 Task: select a rule when a due date less than hours from now is removed from a card by anyone.
Action: Mouse moved to (1084, 91)
Screenshot: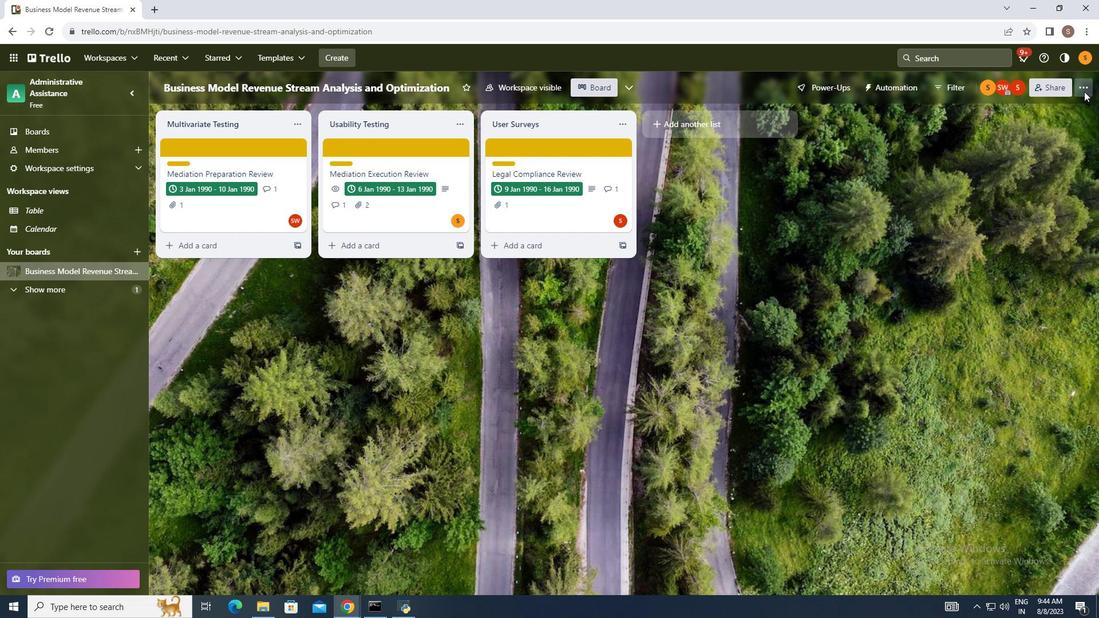 
Action: Mouse pressed left at (1084, 91)
Screenshot: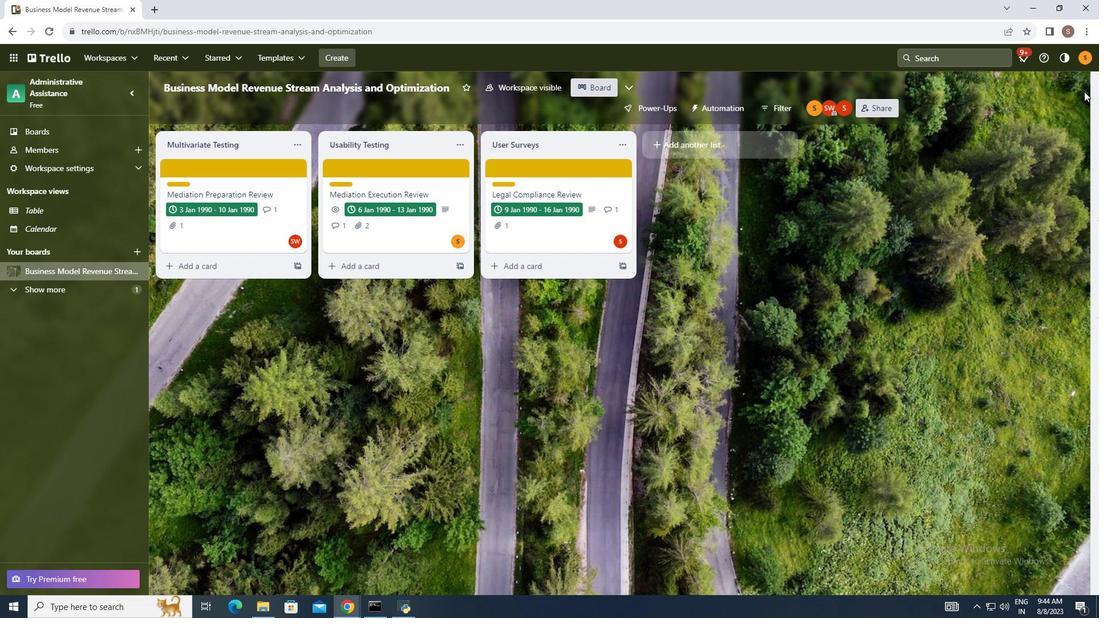 
Action: Mouse moved to (960, 238)
Screenshot: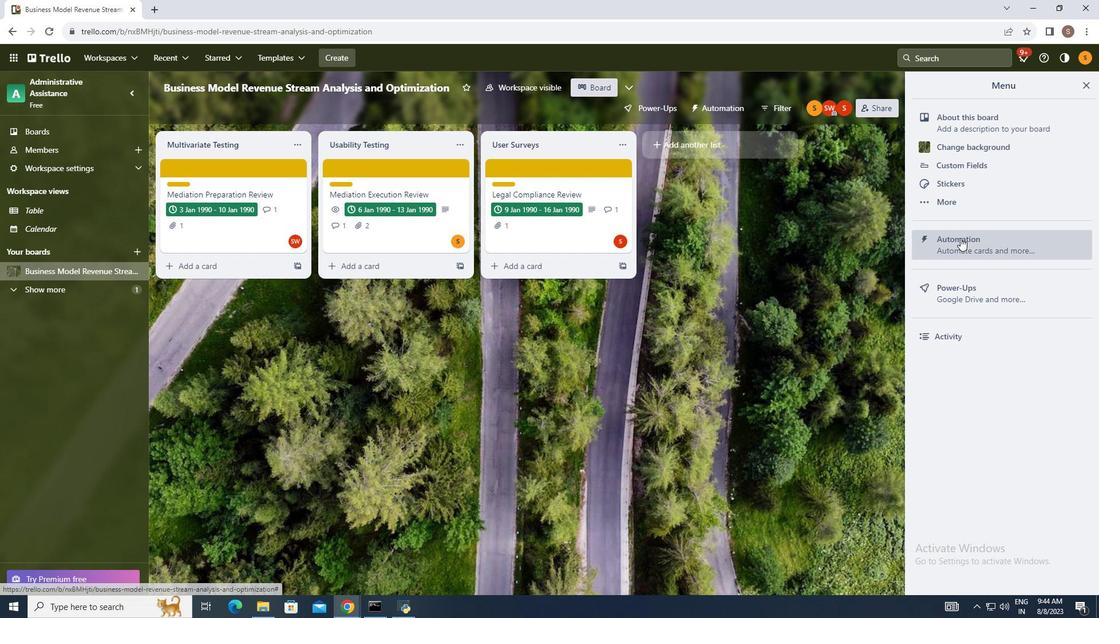 
Action: Mouse pressed left at (960, 238)
Screenshot: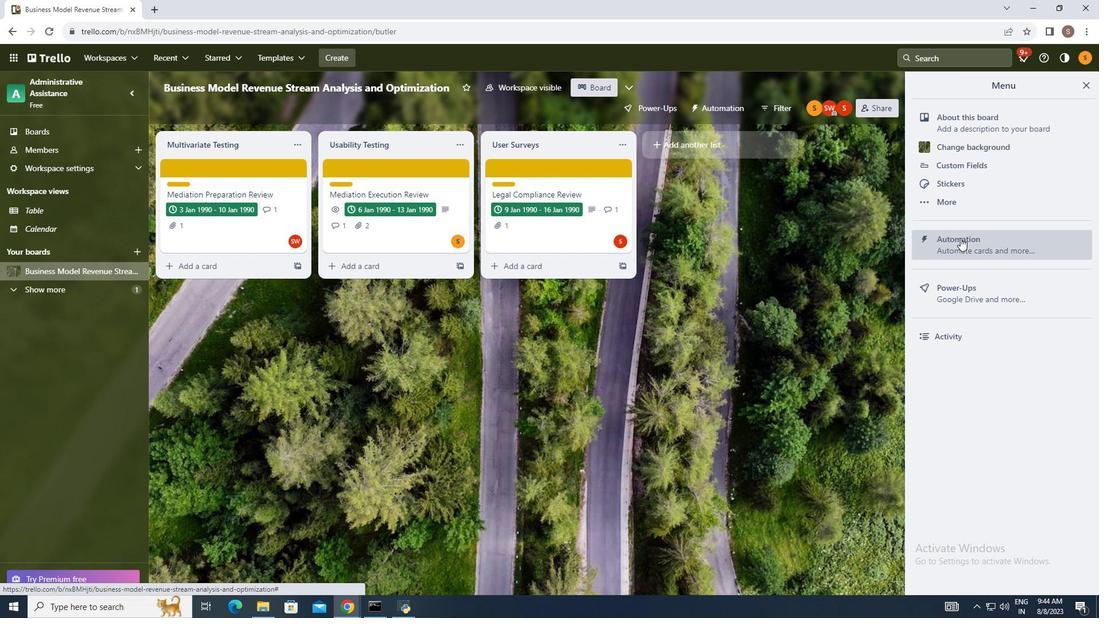 
Action: Mouse moved to (217, 209)
Screenshot: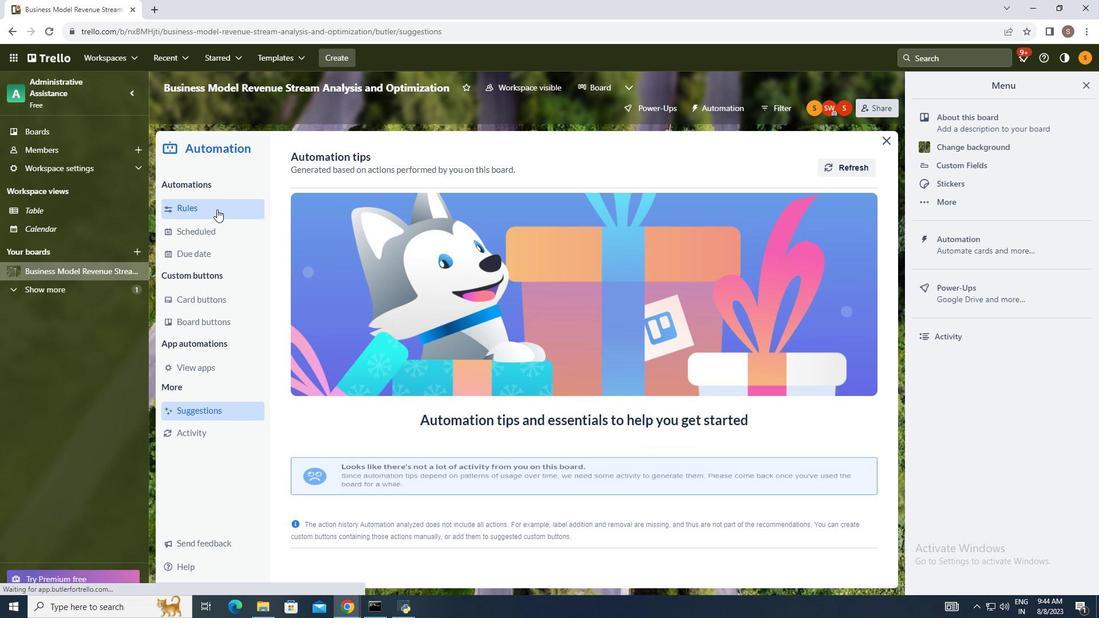 
Action: Mouse pressed left at (217, 209)
Screenshot: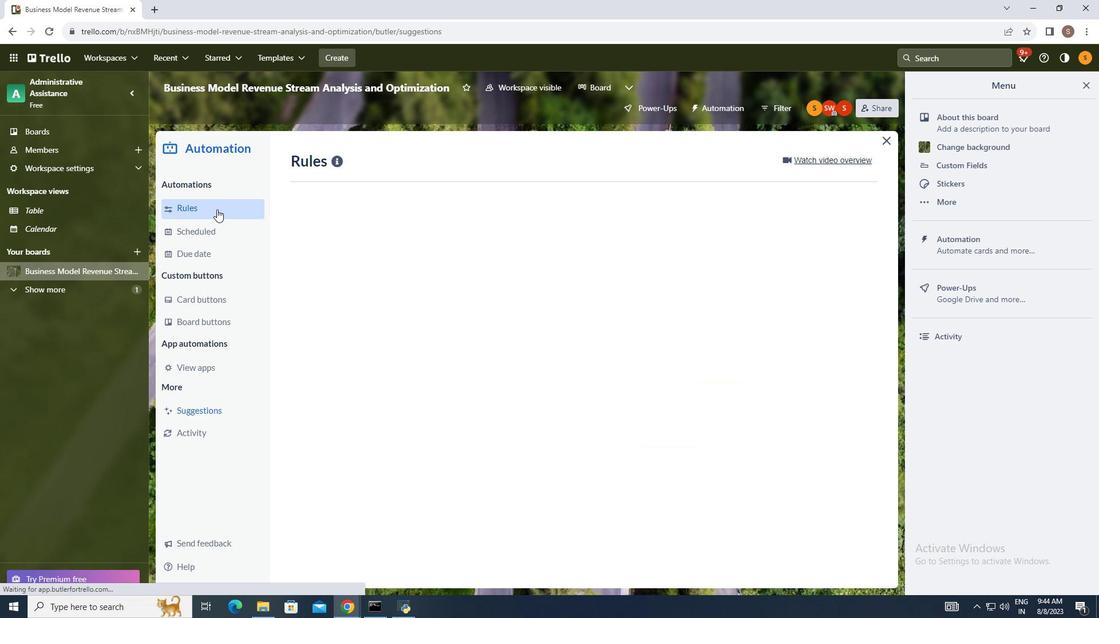 
Action: Mouse moved to (765, 164)
Screenshot: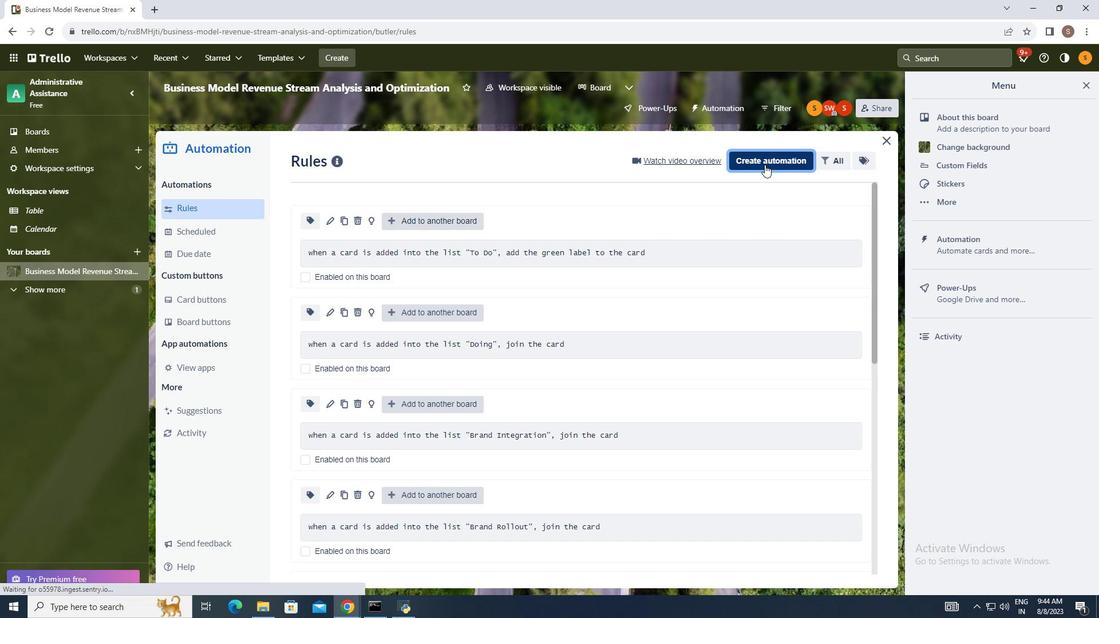 
Action: Mouse pressed left at (765, 164)
Screenshot: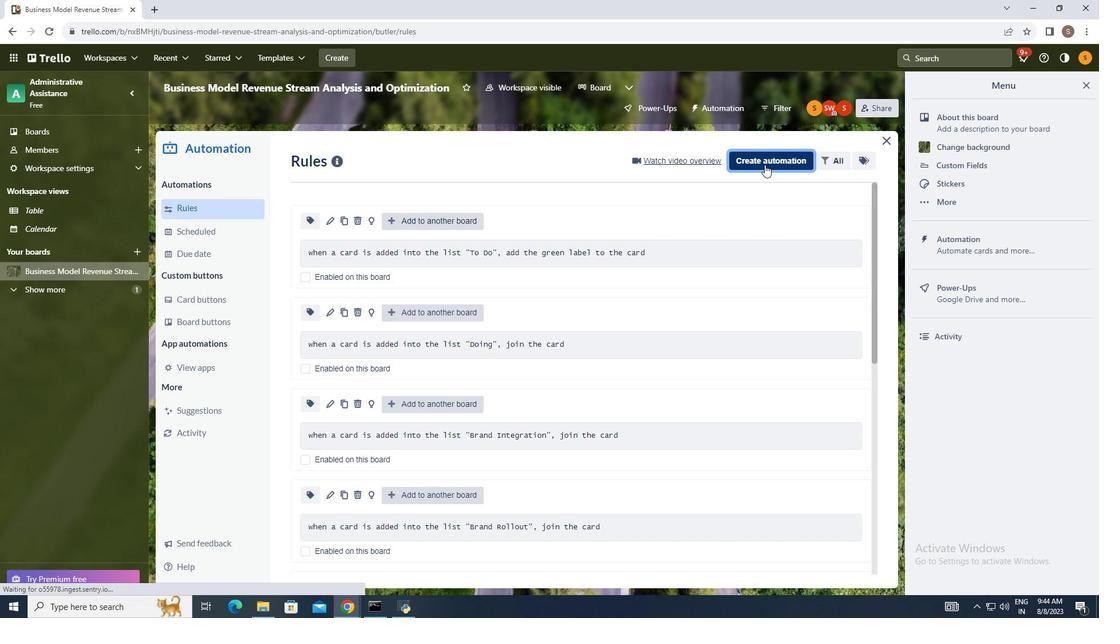
Action: Mouse moved to (586, 345)
Screenshot: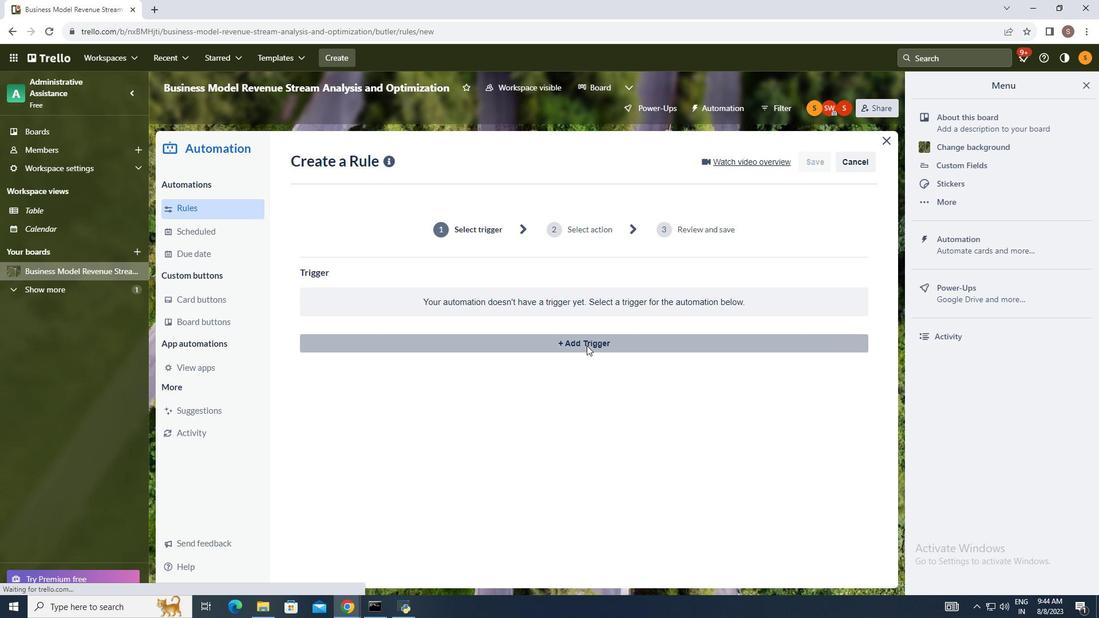 
Action: Mouse pressed left at (586, 345)
Screenshot: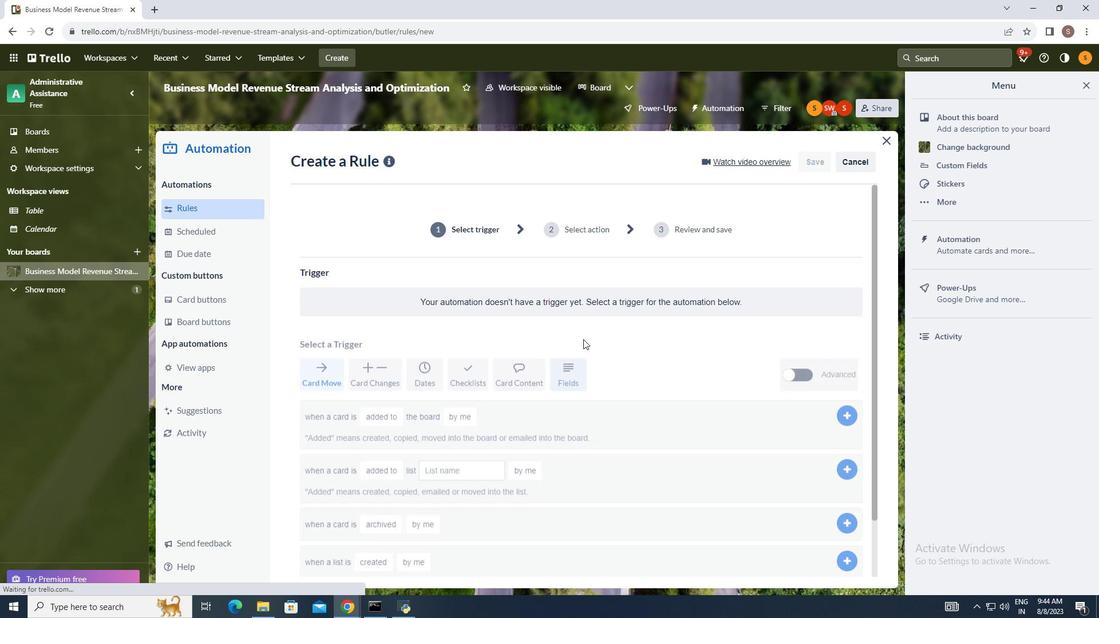 
Action: Mouse moved to (436, 375)
Screenshot: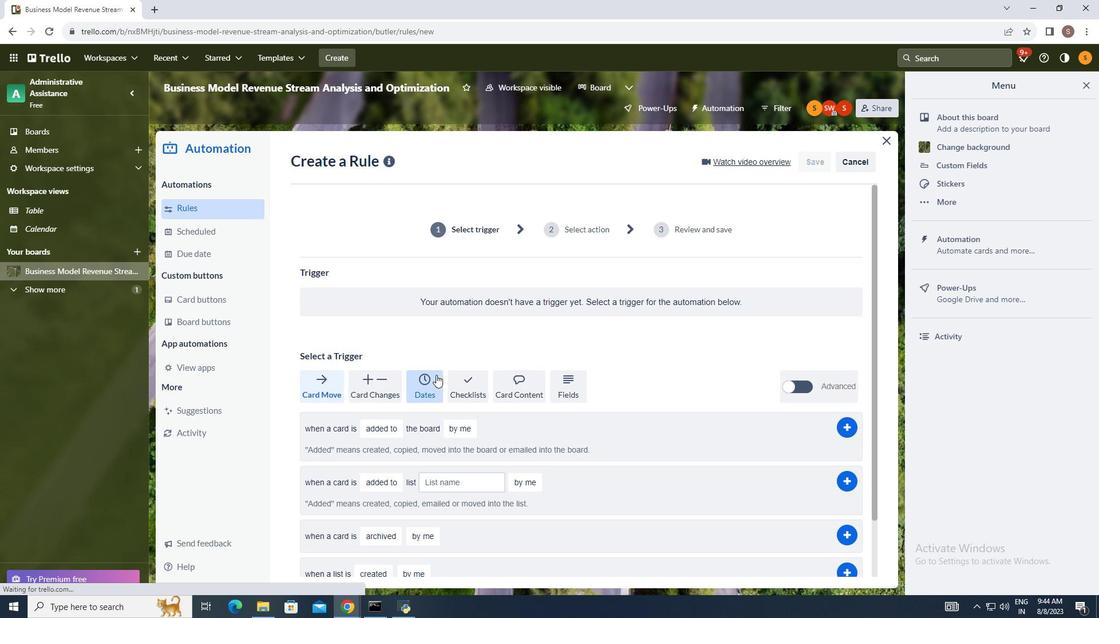 
Action: Mouse pressed left at (436, 375)
Screenshot: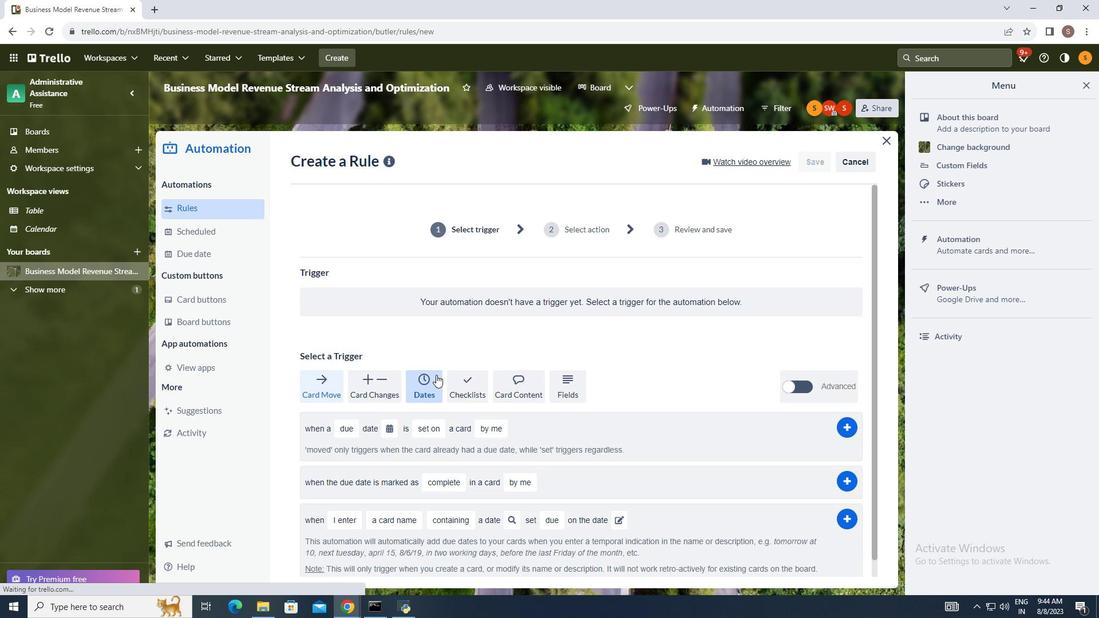 
Action: Mouse moved to (336, 427)
Screenshot: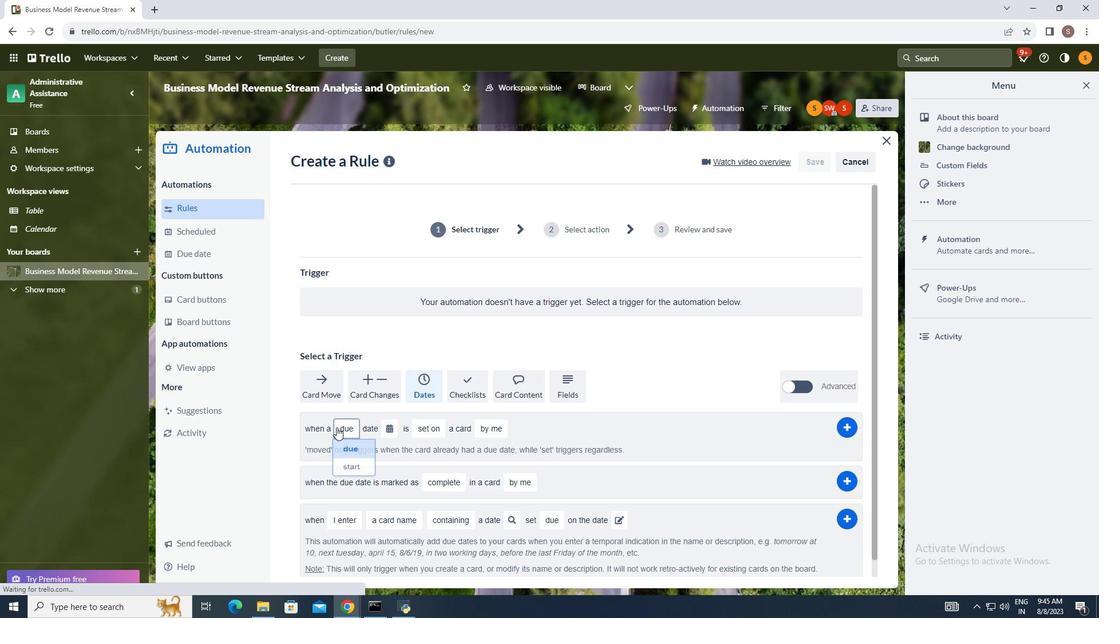 
Action: Mouse pressed left at (336, 427)
Screenshot: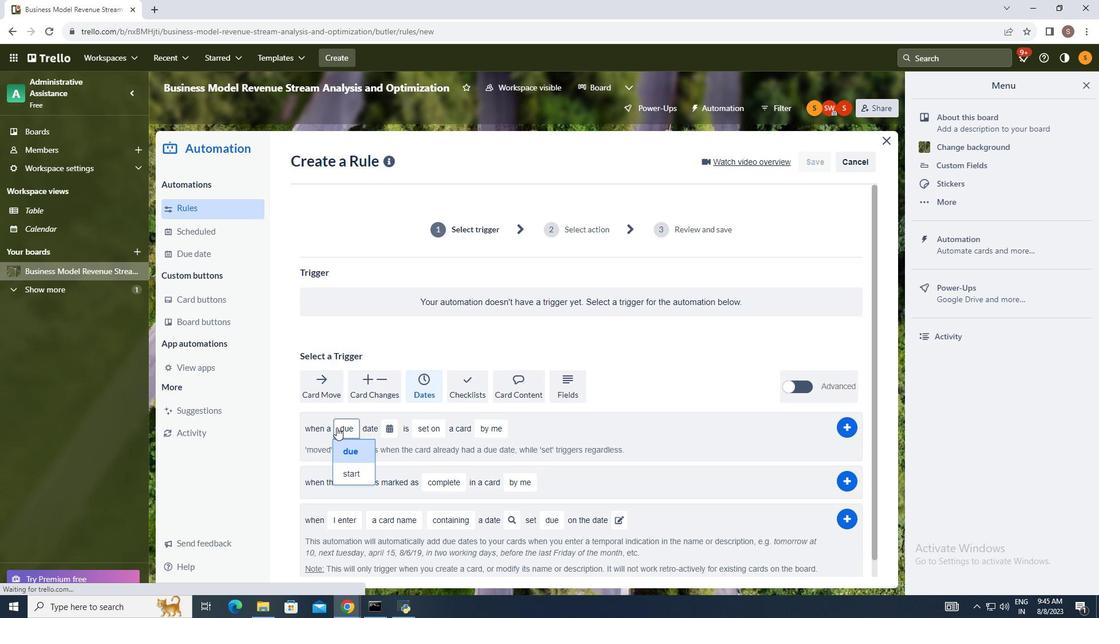 
Action: Mouse moved to (352, 448)
Screenshot: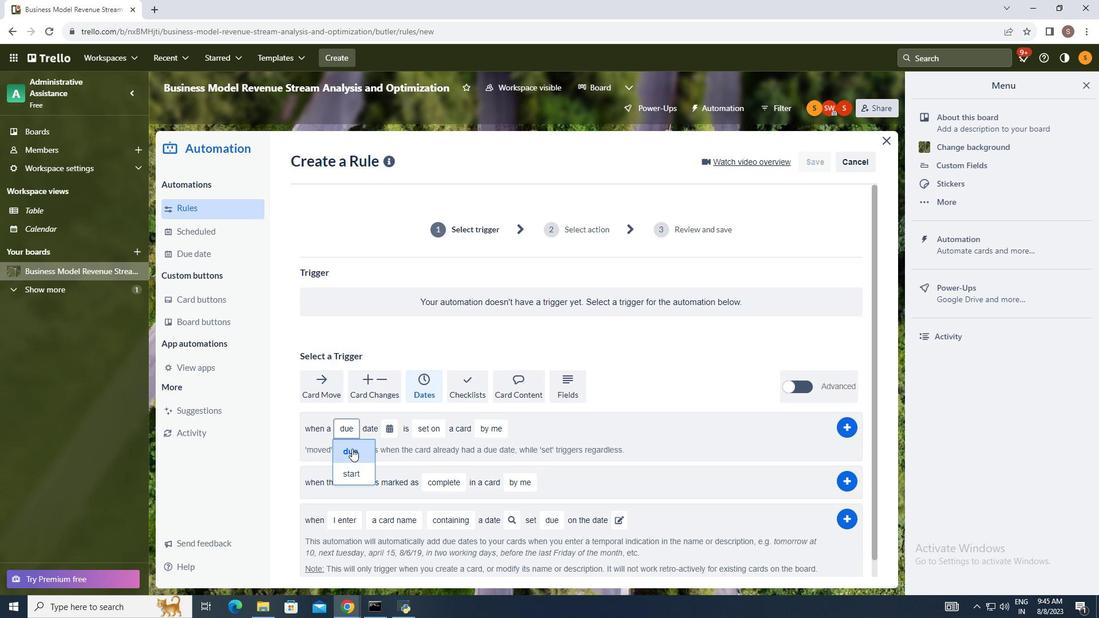 
Action: Mouse pressed left at (352, 448)
Screenshot: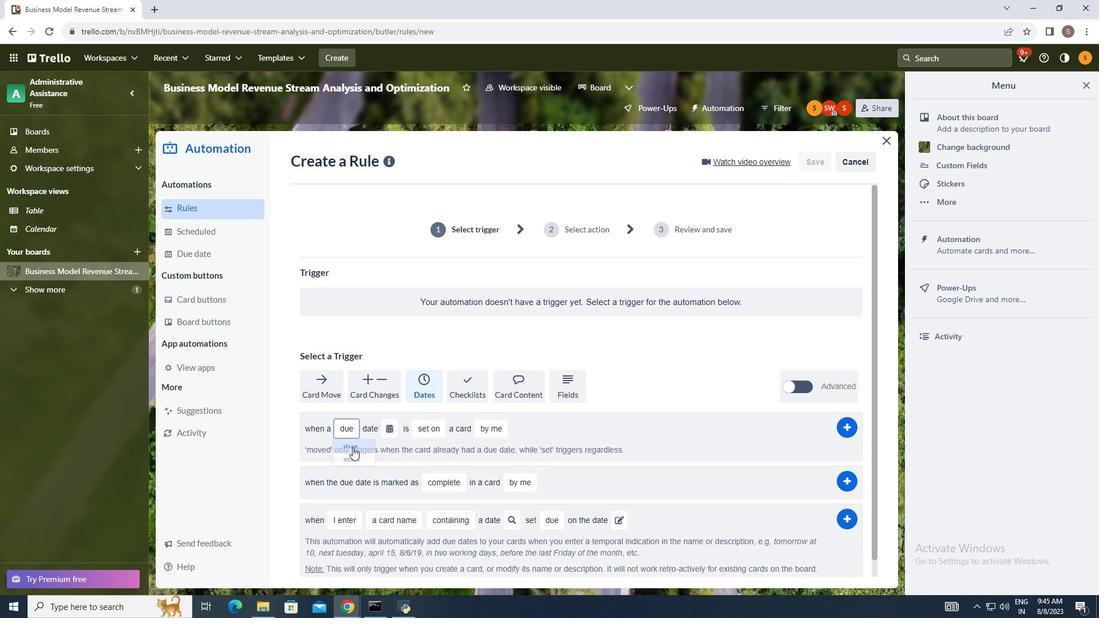 
Action: Mouse moved to (391, 429)
Screenshot: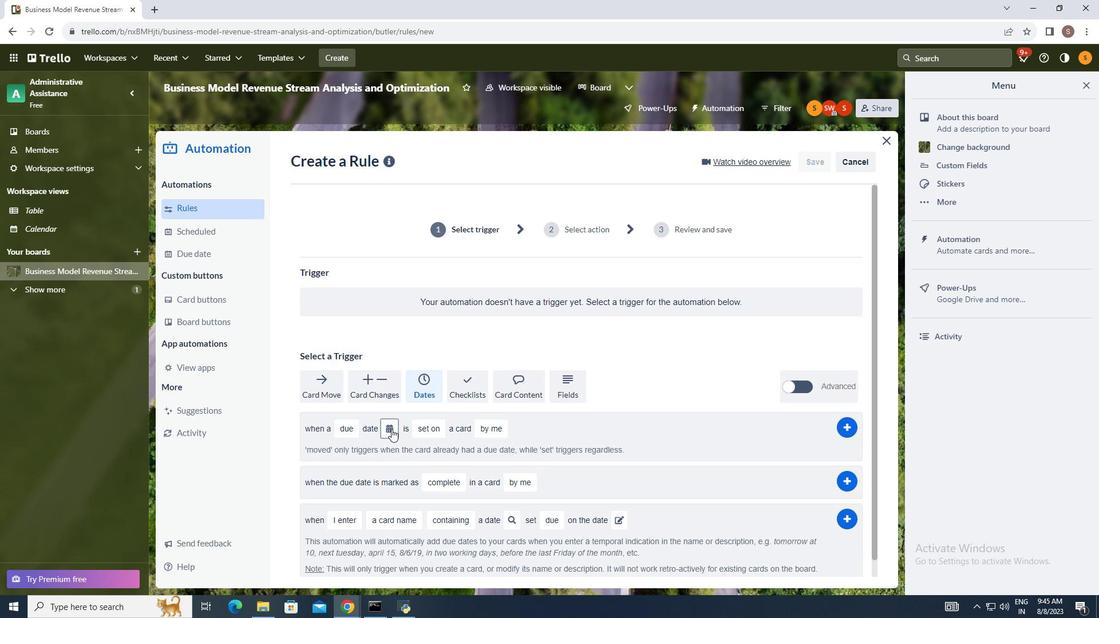 
Action: Mouse pressed left at (391, 429)
Screenshot: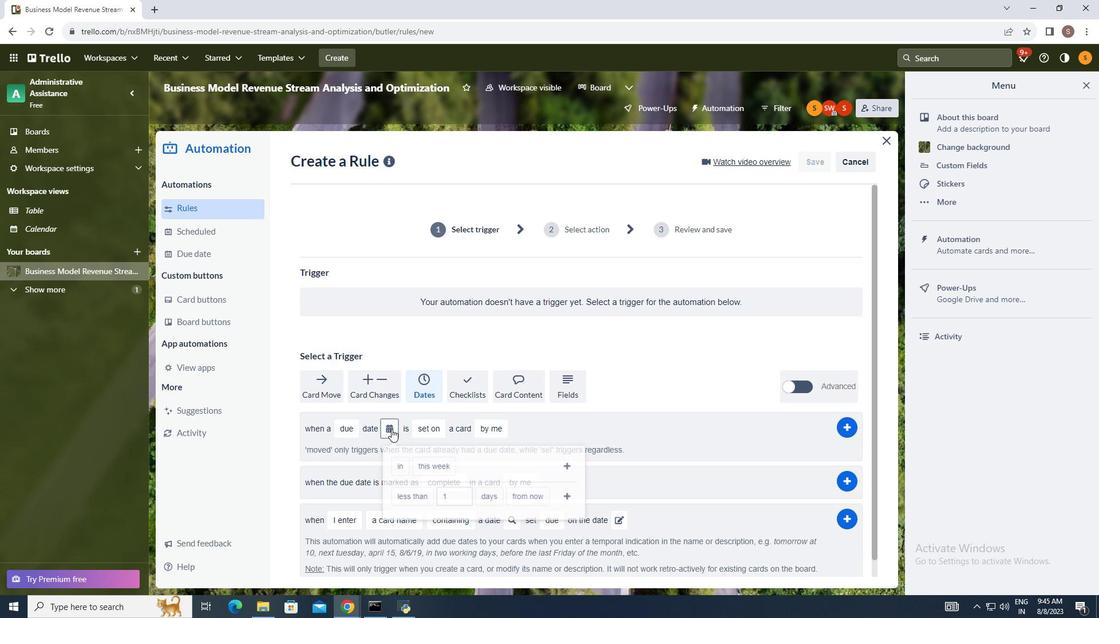 
Action: Mouse moved to (412, 497)
Screenshot: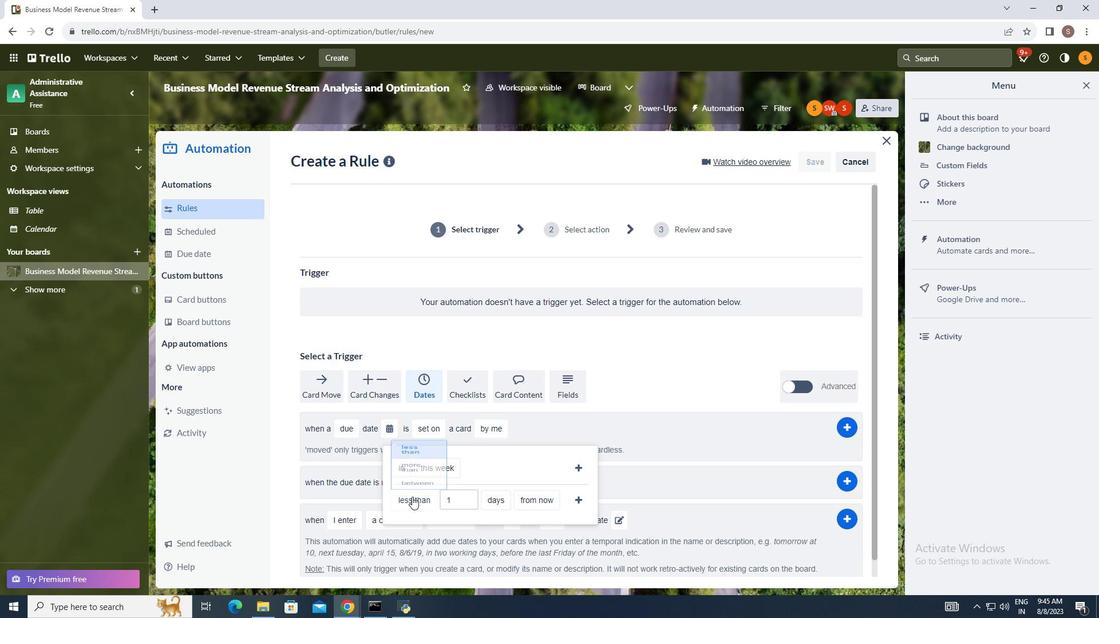 
Action: Mouse pressed left at (412, 497)
Screenshot: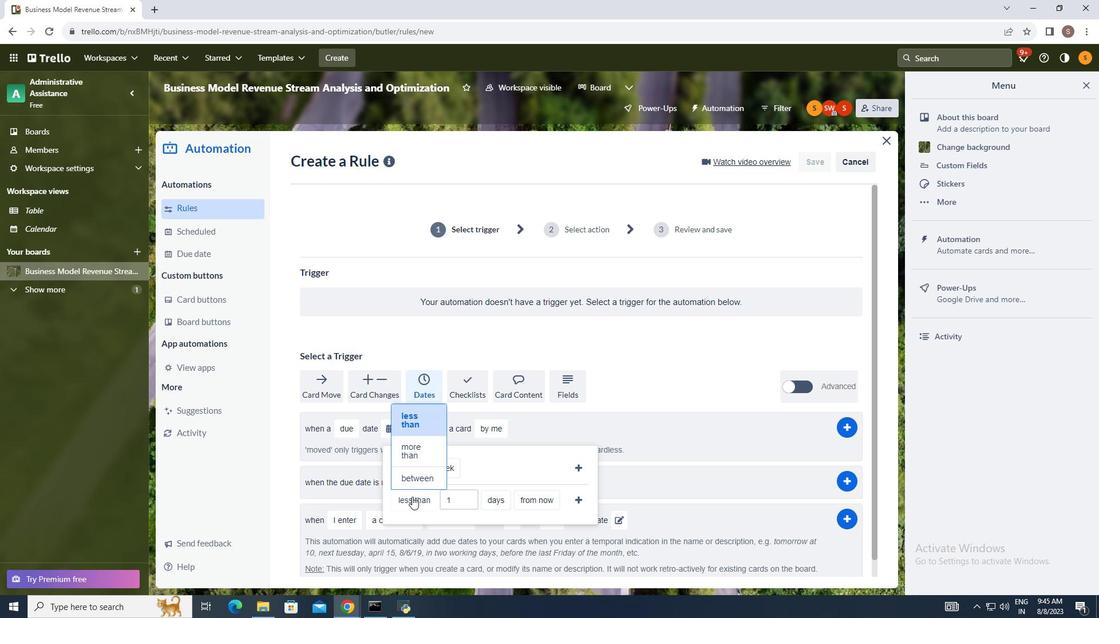 
Action: Mouse moved to (419, 418)
Screenshot: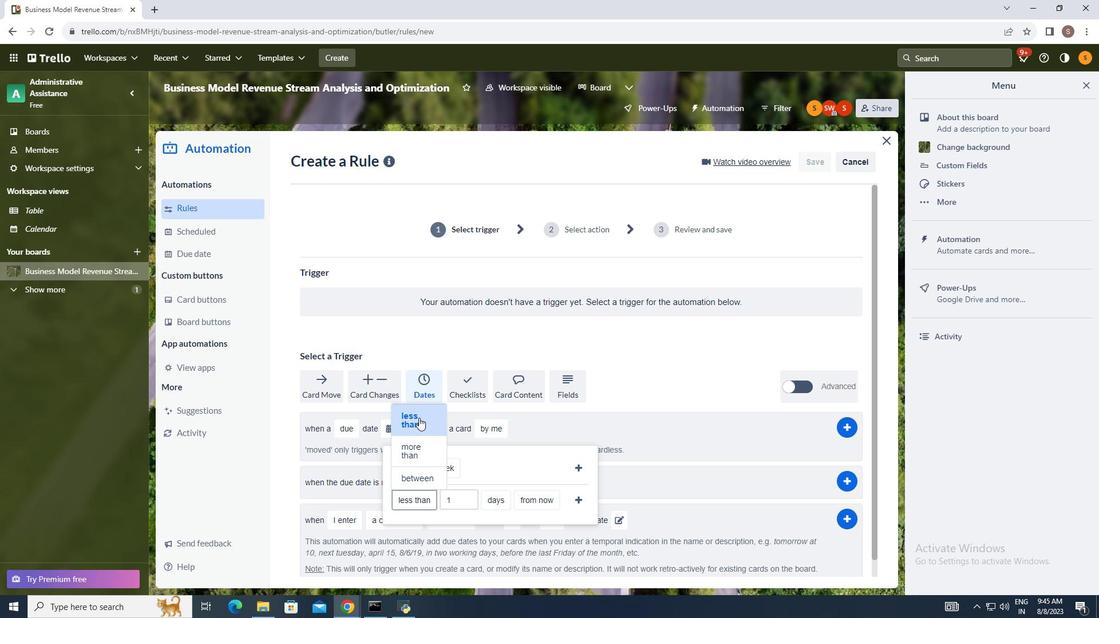 
Action: Mouse pressed left at (419, 418)
Screenshot: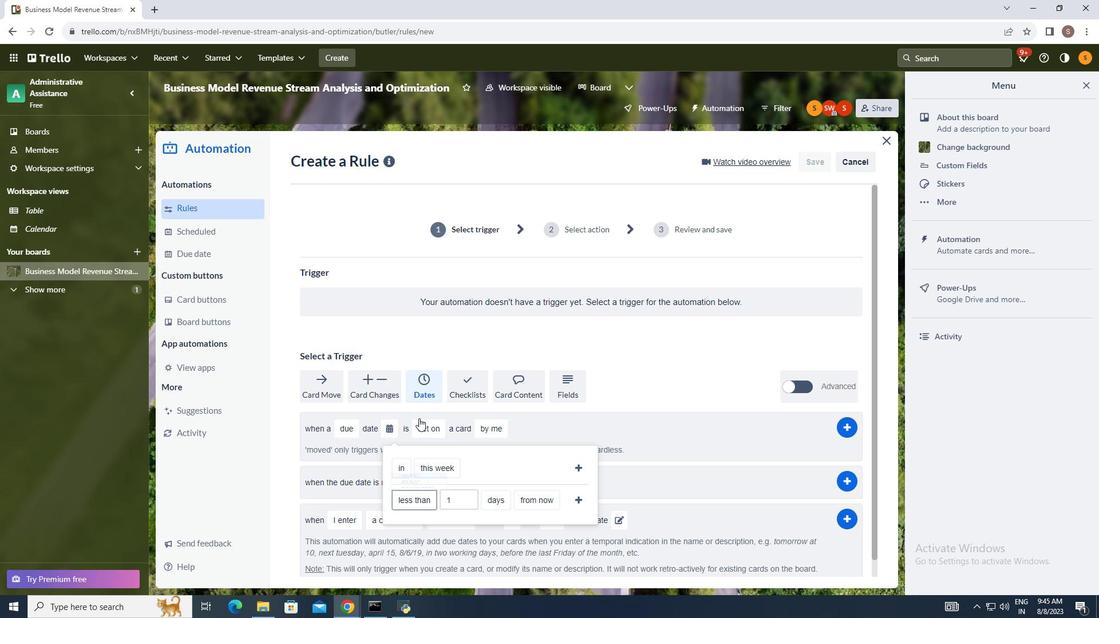 
Action: Mouse moved to (501, 499)
Screenshot: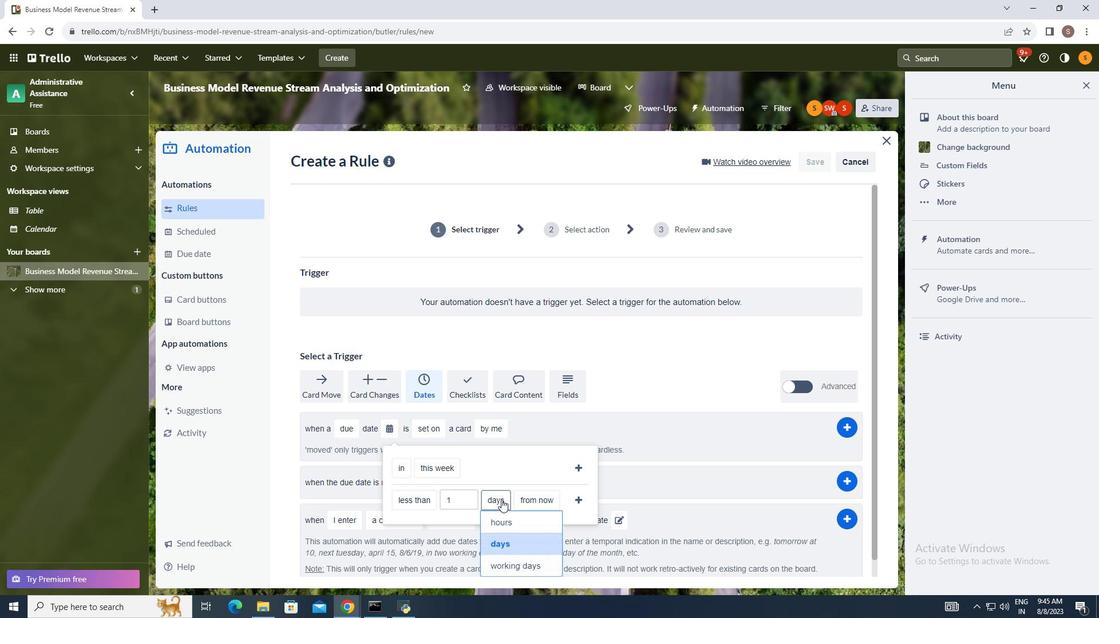 
Action: Mouse pressed left at (501, 499)
Screenshot: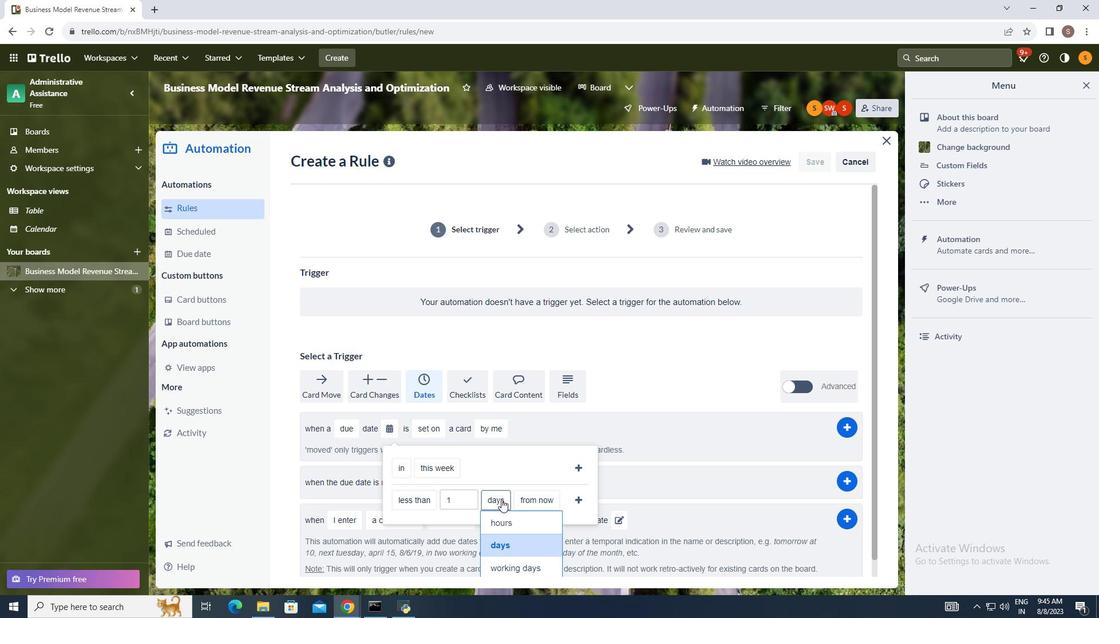 
Action: Mouse scrolled (501, 499) with delta (0, 0)
Screenshot: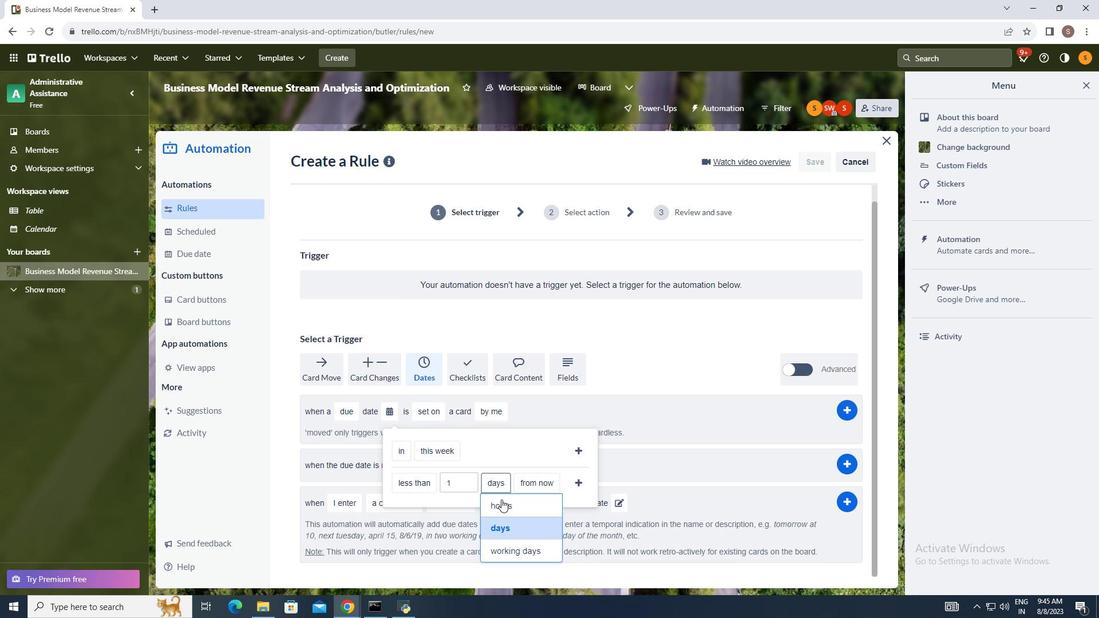 
Action: Mouse moved to (523, 499)
Screenshot: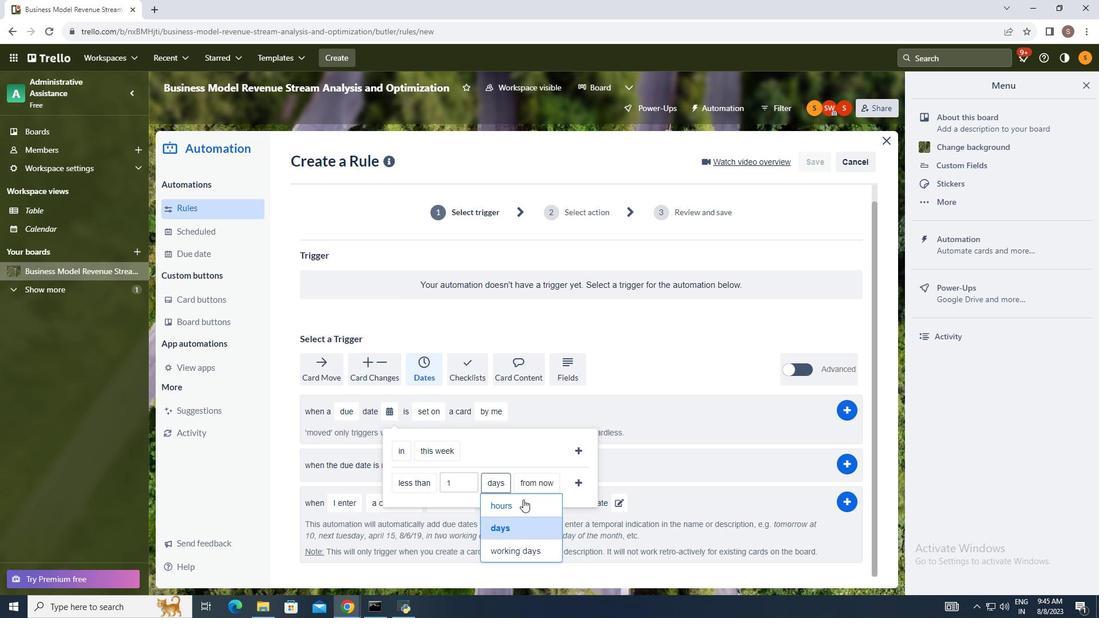 
Action: Mouse pressed left at (523, 499)
Screenshot: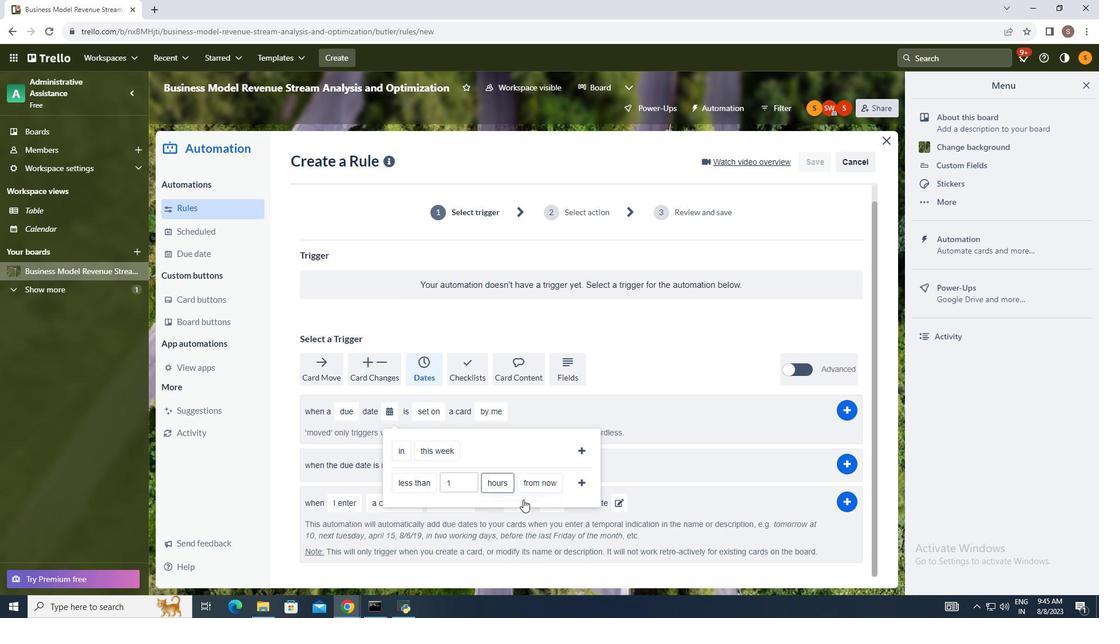 
Action: Mouse moved to (539, 479)
Screenshot: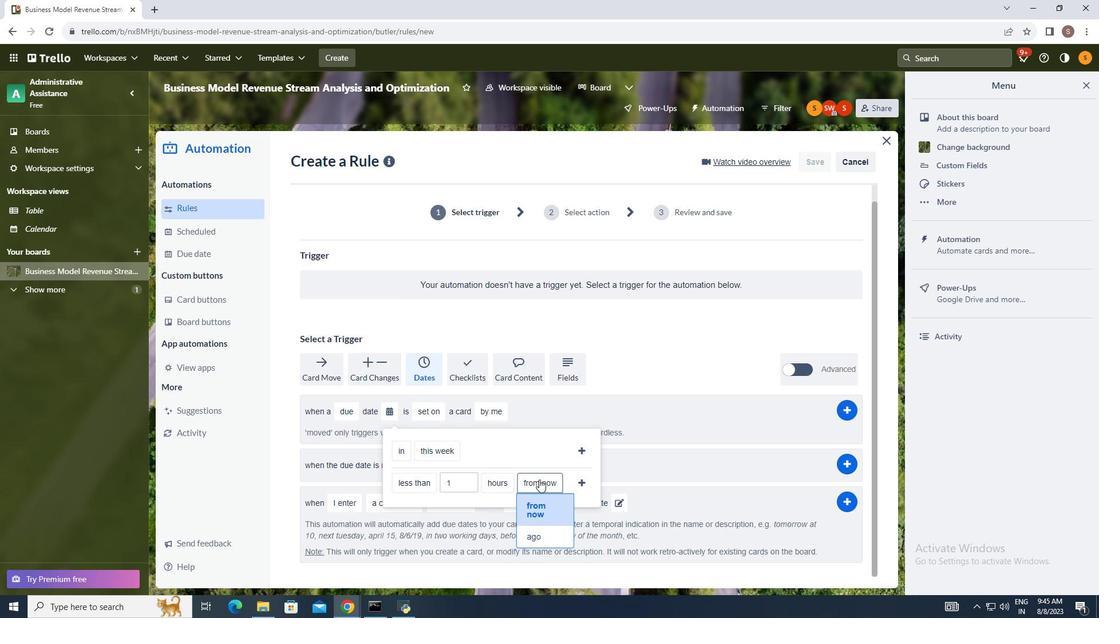 
Action: Mouse pressed left at (539, 479)
Screenshot: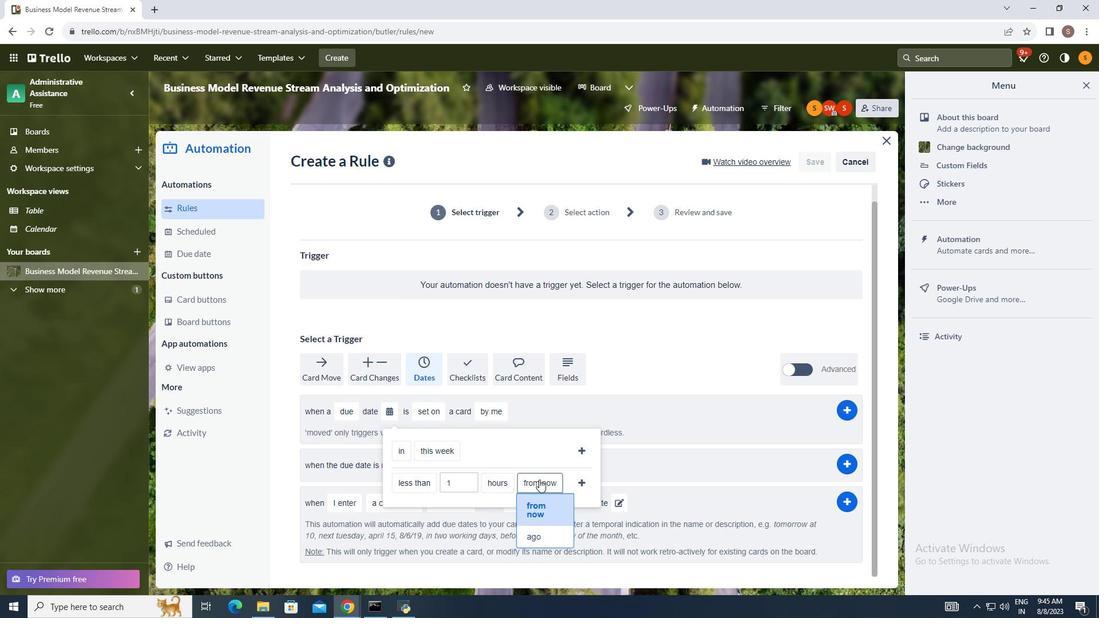
Action: Mouse moved to (538, 507)
Screenshot: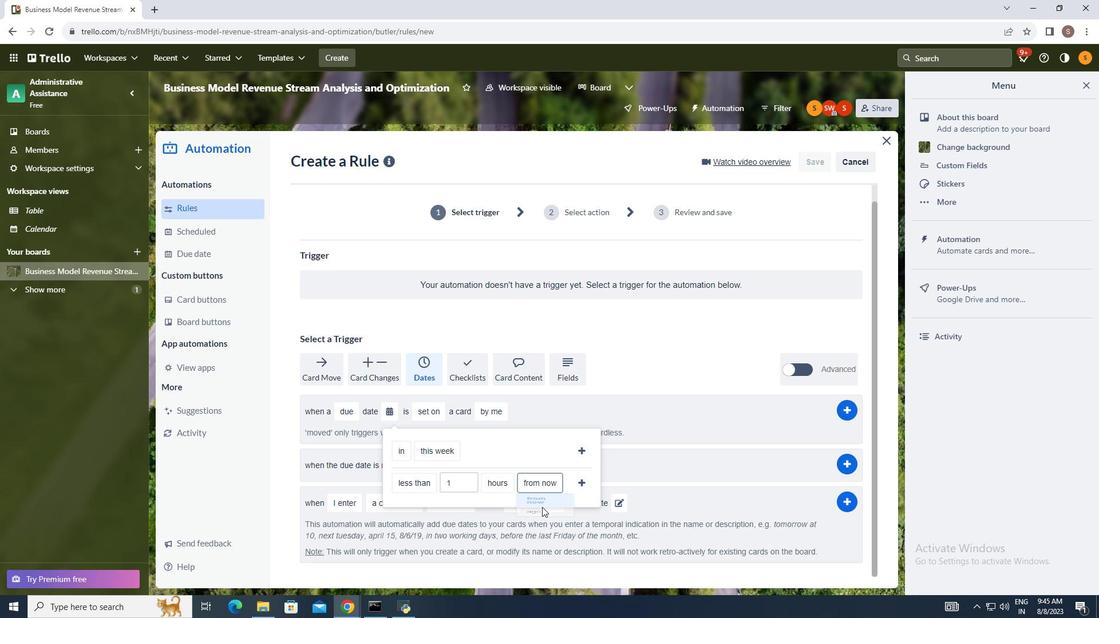 
Action: Mouse pressed left at (538, 507)
Screenshot: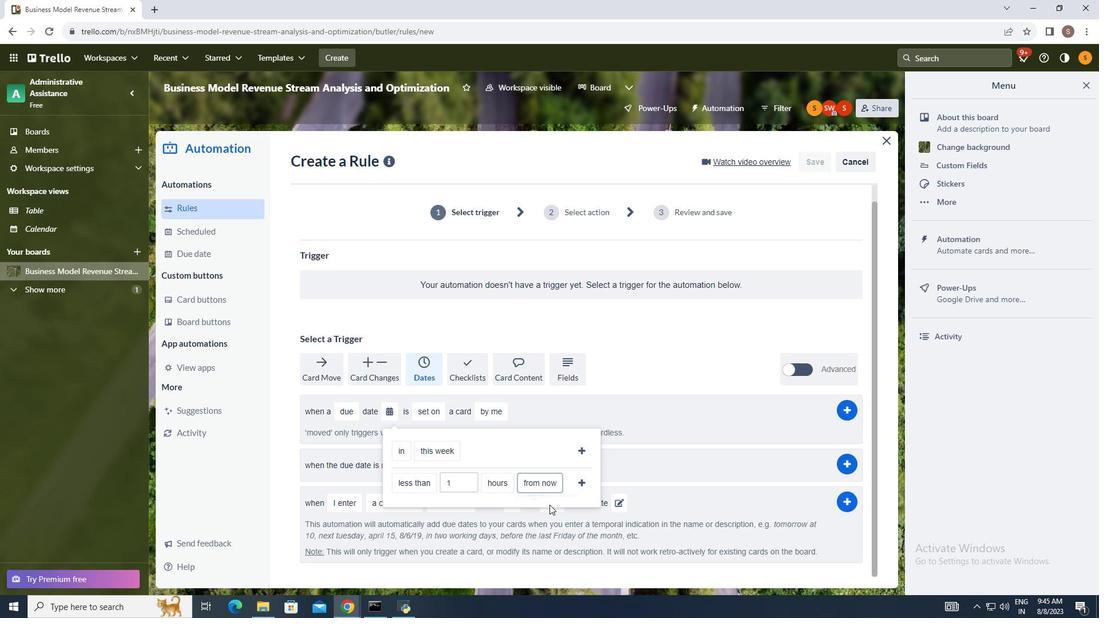 
Action: Mouse moved to (582, 483)
Screenshot: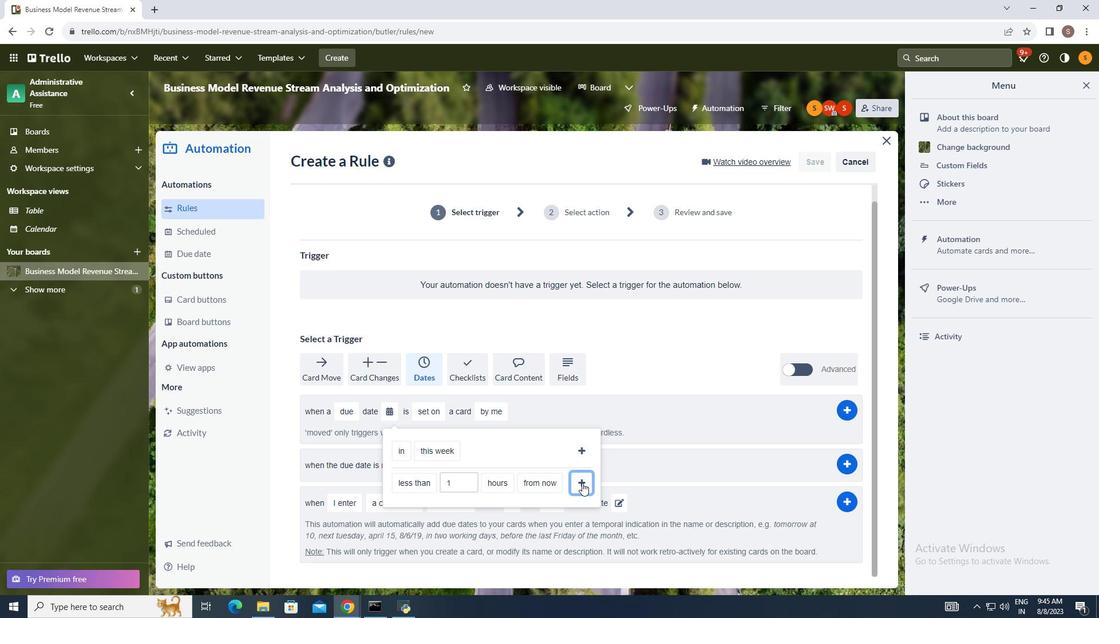 
Action: Mouse pressed left at (582, 483)
Screenshot: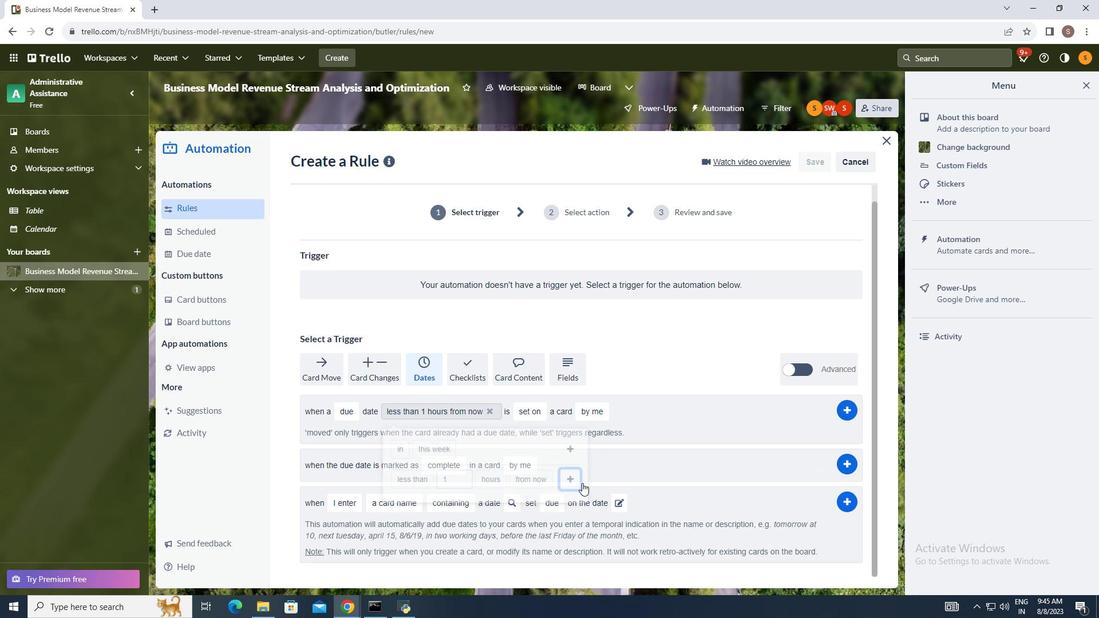 
Action: Mouse moved to (523, 412)
Screenshot: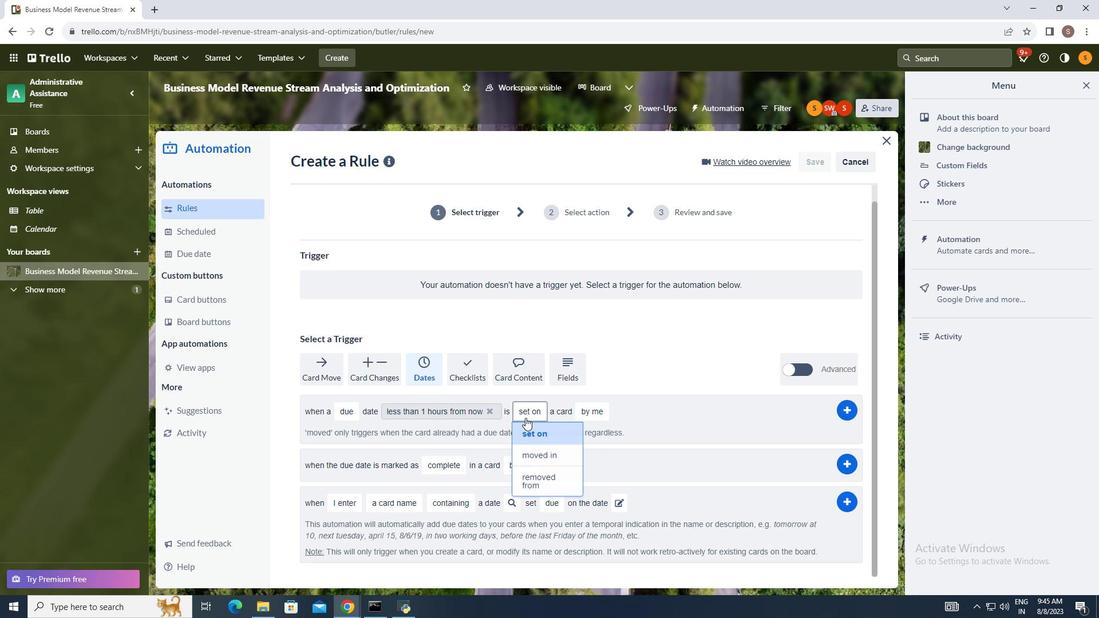
Action: Mouse pressed left at (523, 412)
Screenshot: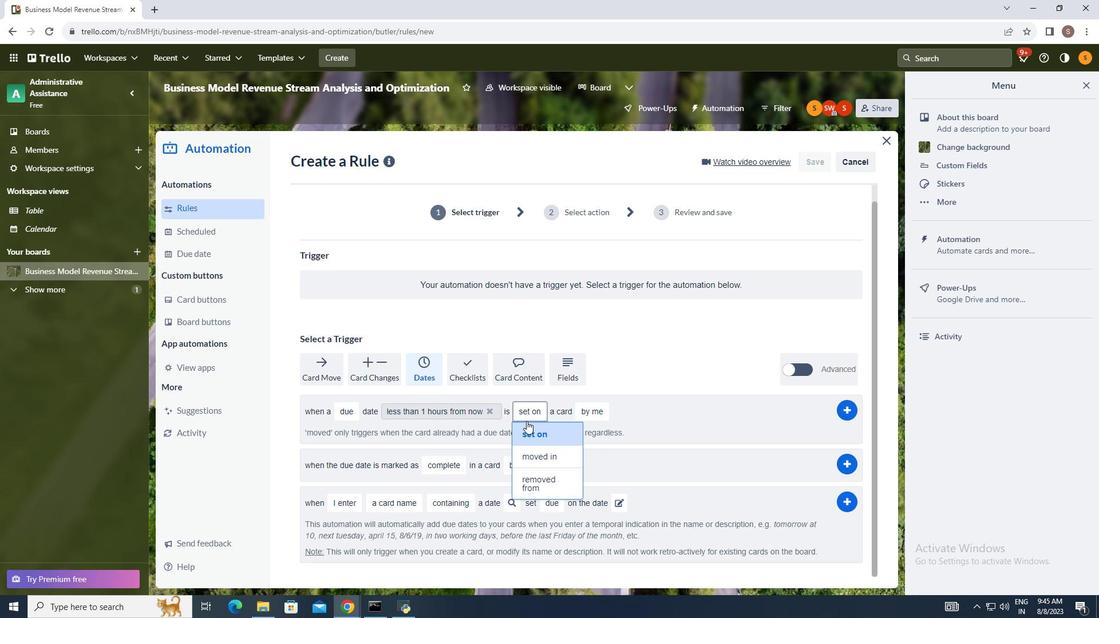 
Action: Mouse moved to (537, 478)
Screenshot: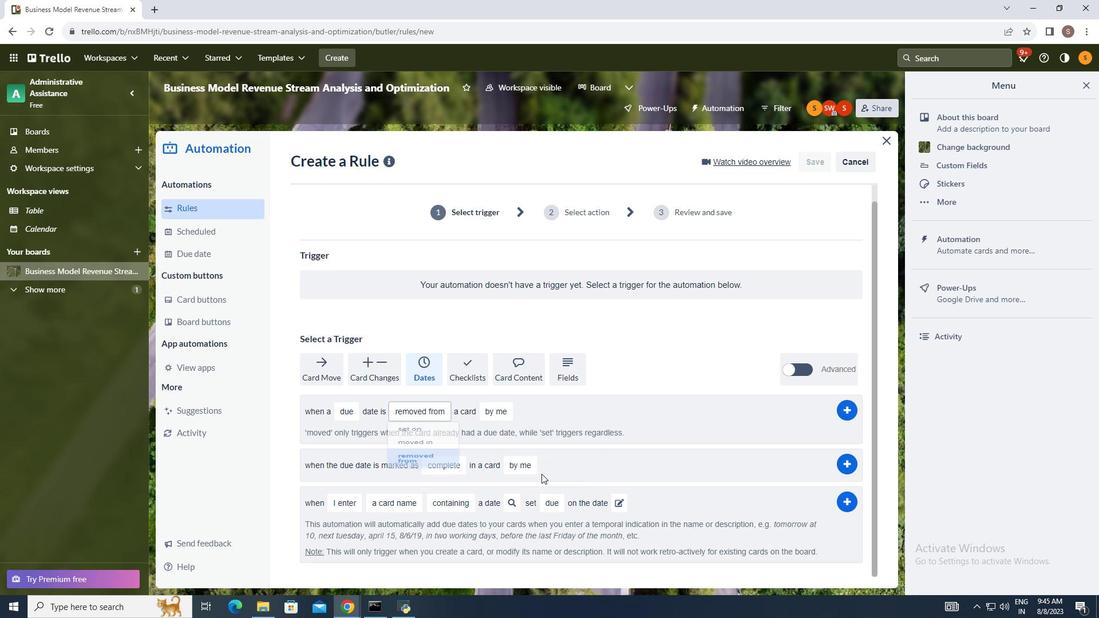 
Action: Mouse pressed left at (537, 478)
Screenshot: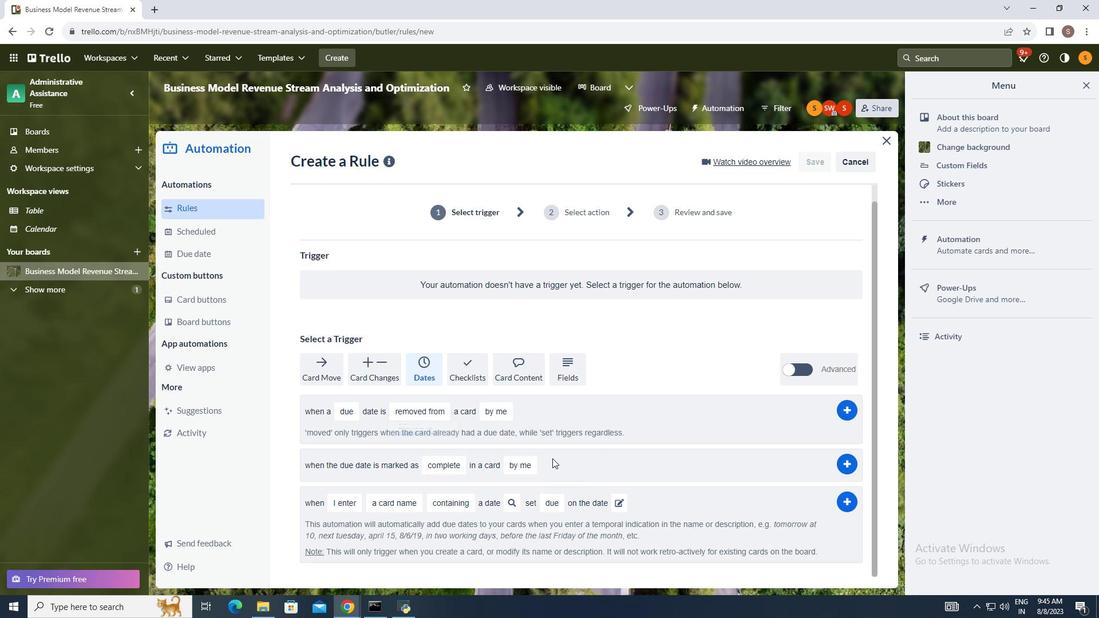 
Action: Mouse moved to (499, 409)
Screenshot: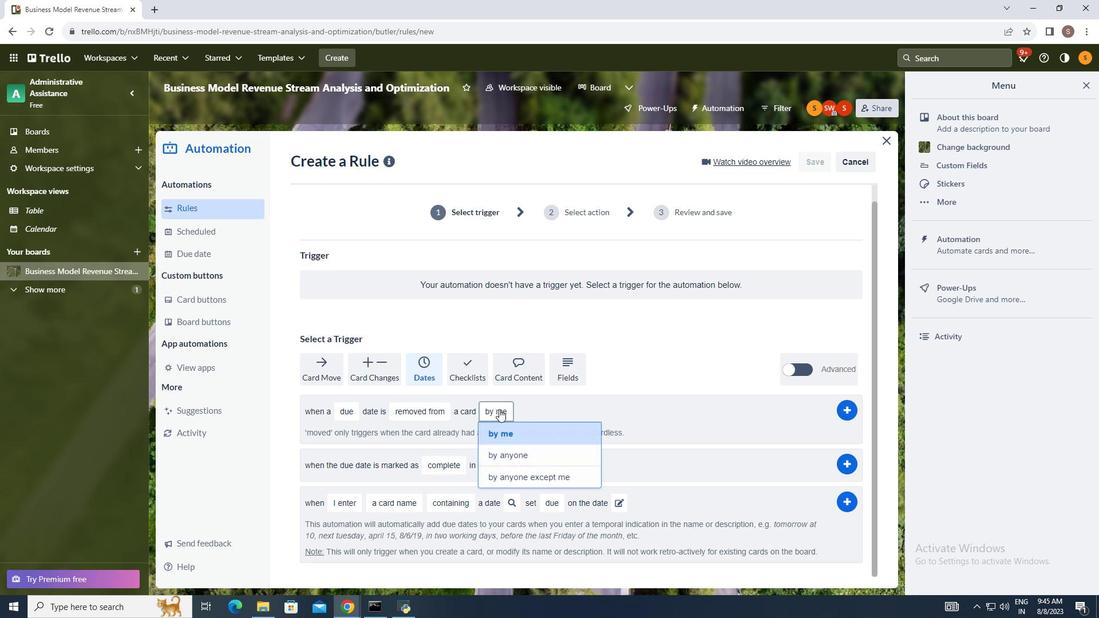 
Action: Mouse pressed left at (499, 409)
Screenshot: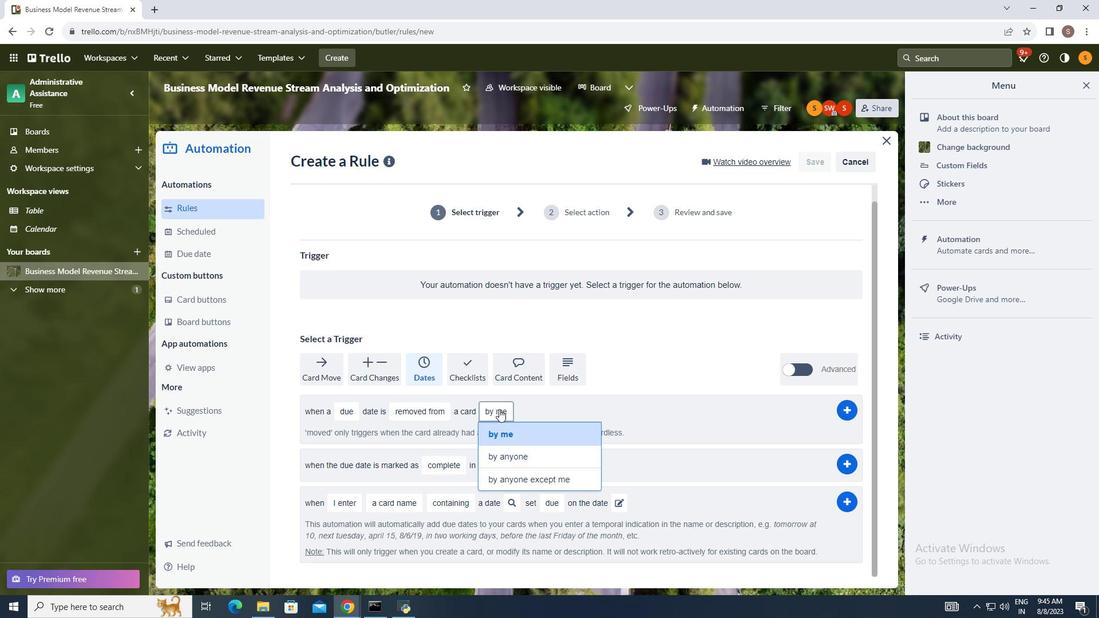 
Action: Mouse moved to (514, 454)
Screenshot: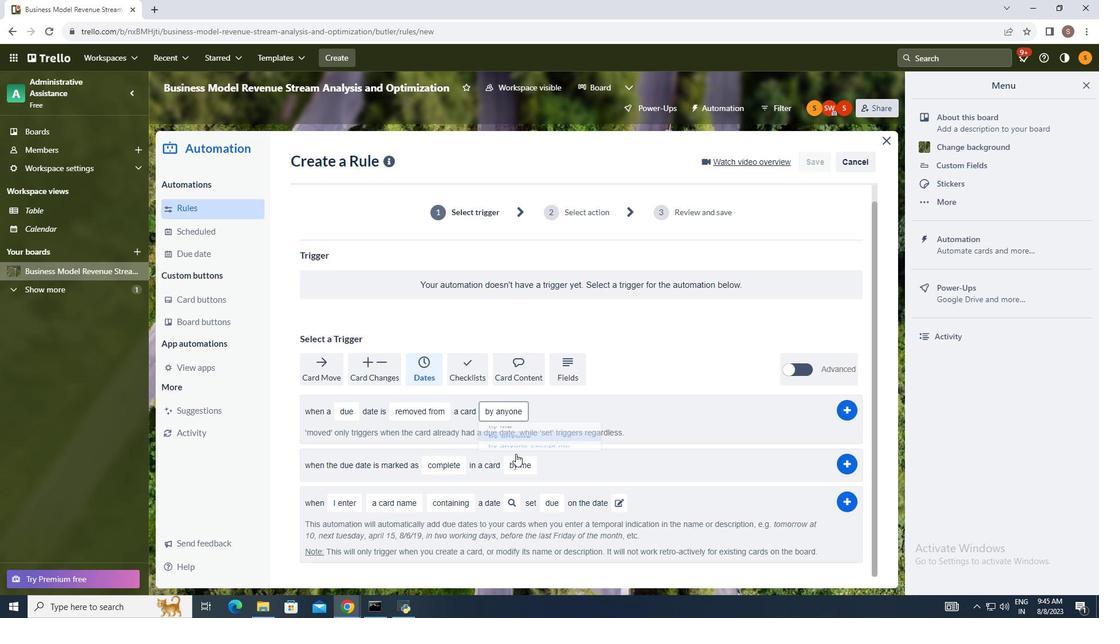 
Action: Mouse pressed left at (514, 454)
Screenshot: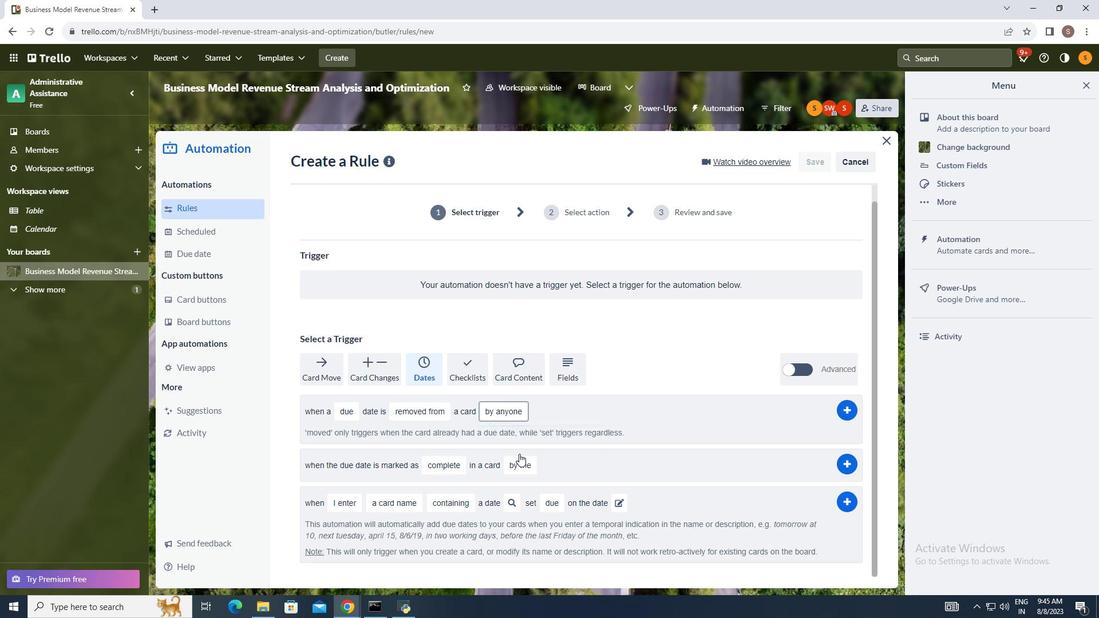 
Action: Mouse moved to (849, 409)
Screenshot: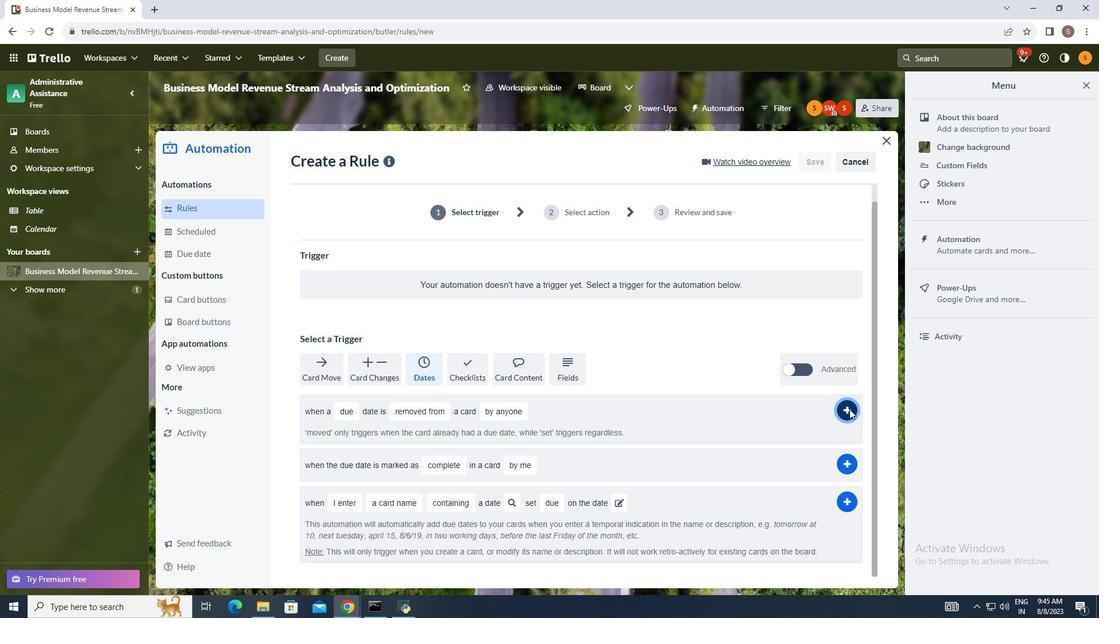
Action: Mouse pressed left at (849, 409)
Screenshot: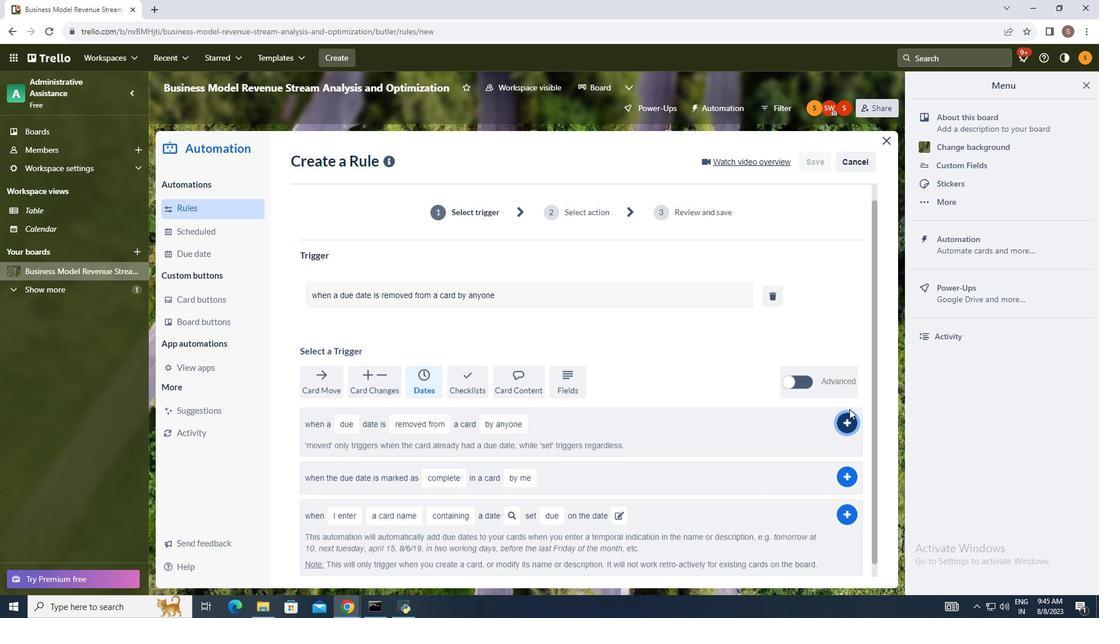 
Action: Mouse moved to (1006, 393)
Screenshot: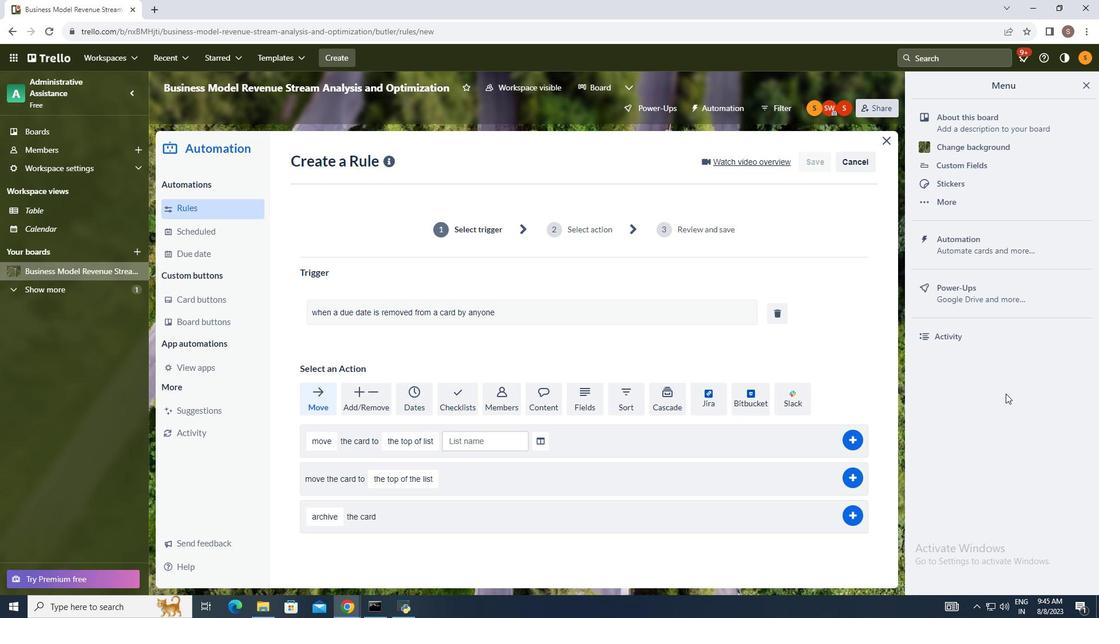 
